 Task: Add Yum Earth Organic Gummy Bears, Gluten Free to the cart.
Action: Mouse moved to (18, 52)
Screenshot: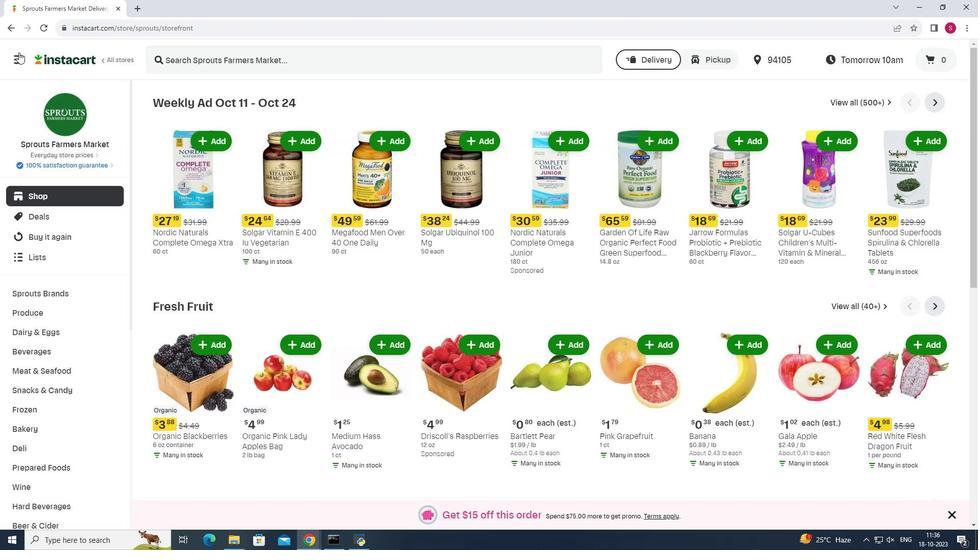 
Action: Mouse pressed left at (18, 52)
Screenshot: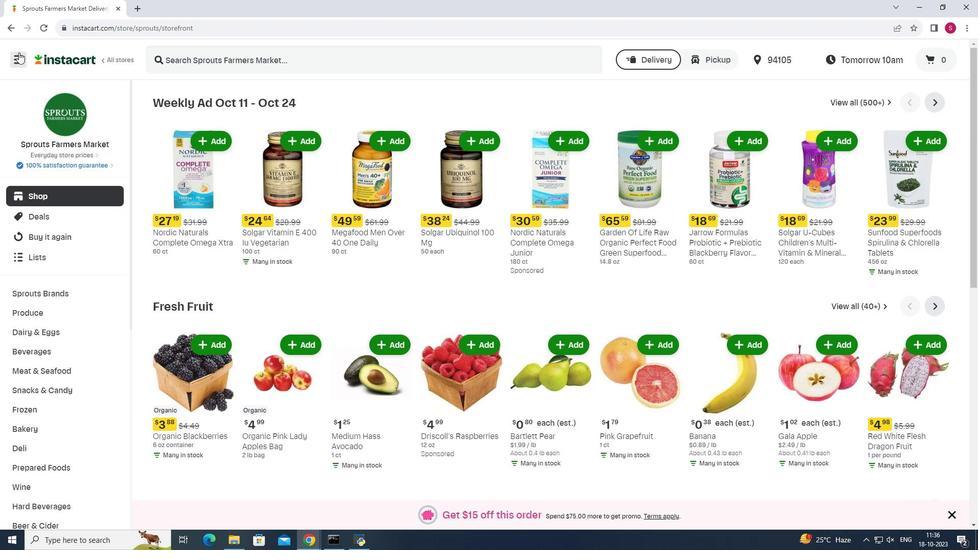 
Action: Mouse moved to (50, 270)
Screenshot: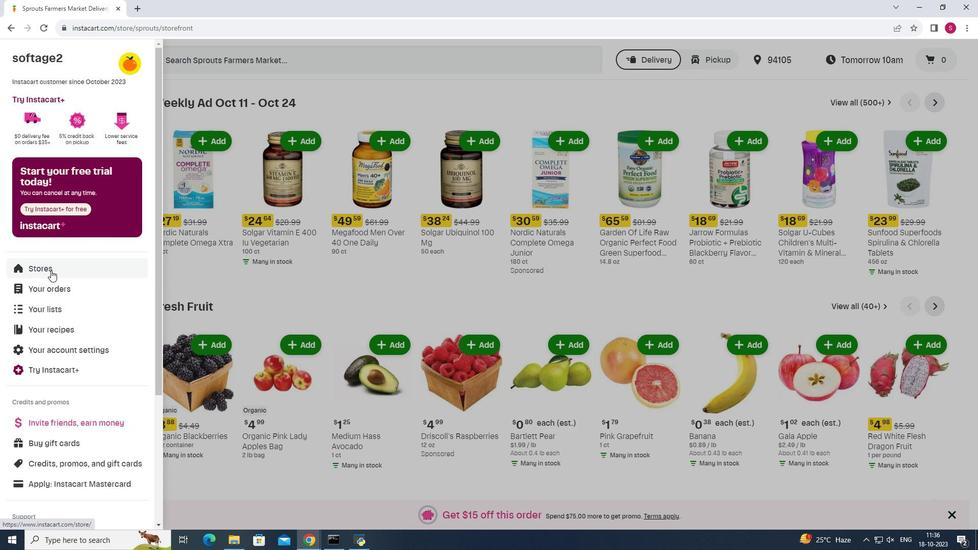 
Action: Mouse pressed left at (50, 270)
Screenshot: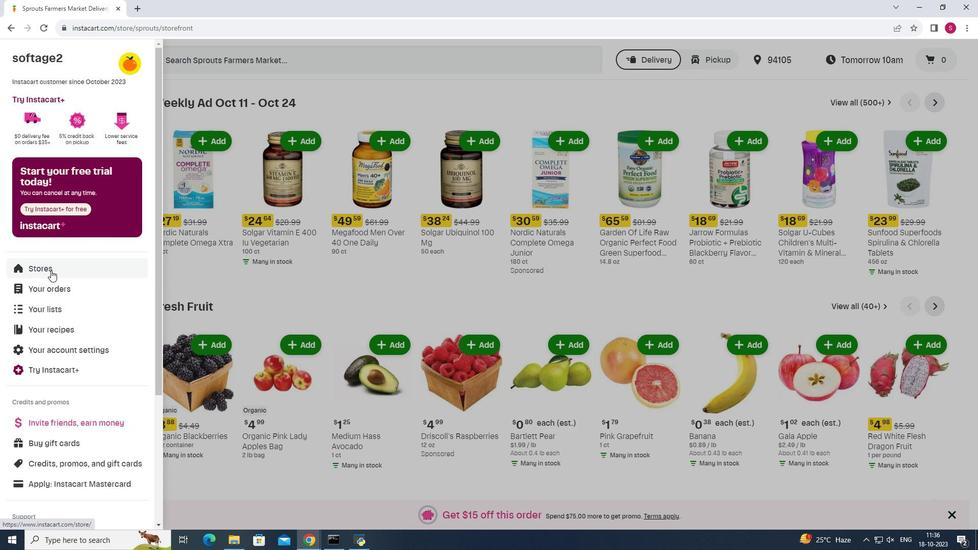 
Action: Mouse moved to (233, 90)
Screenshot: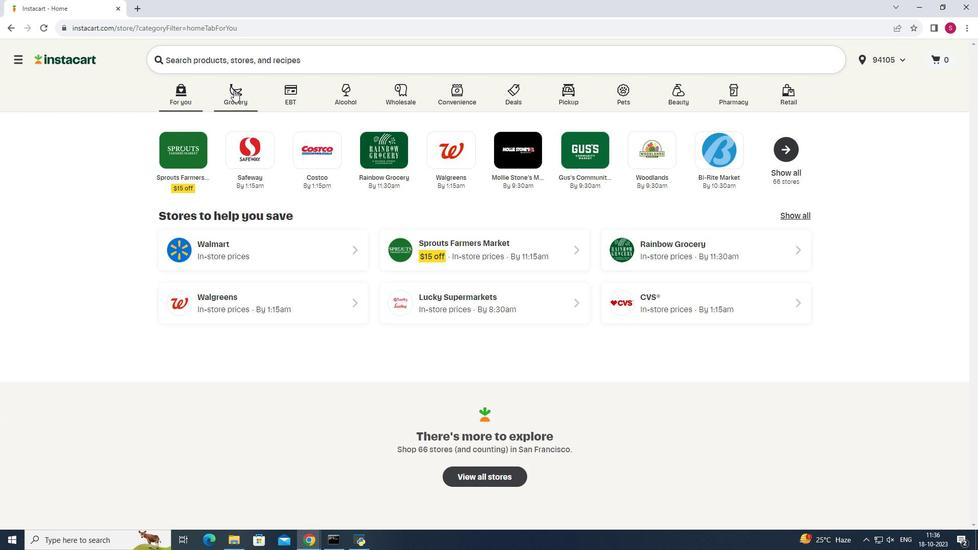 
Action: Mouse pressed left at (233, 90)
Screenshot: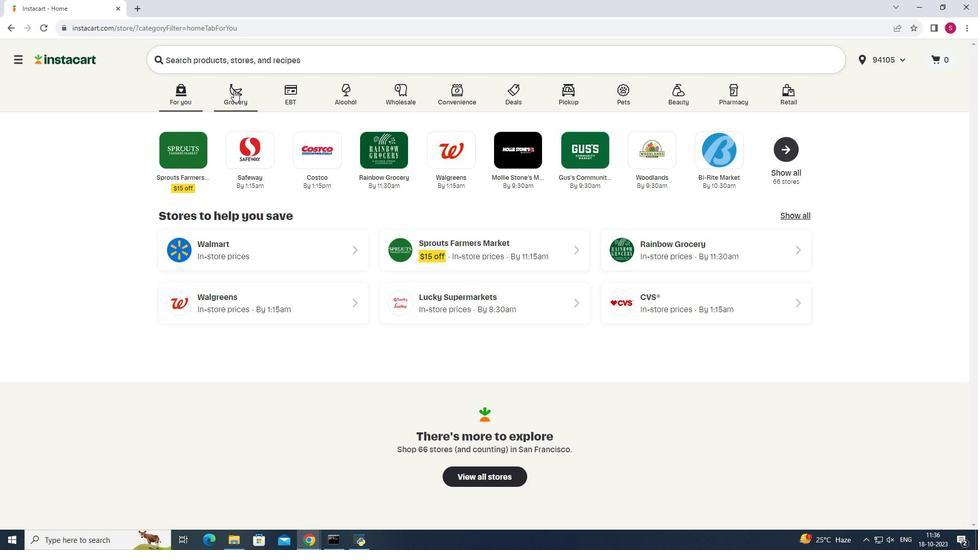 
Action: Mouse moved to (683, 137)
Screenshot: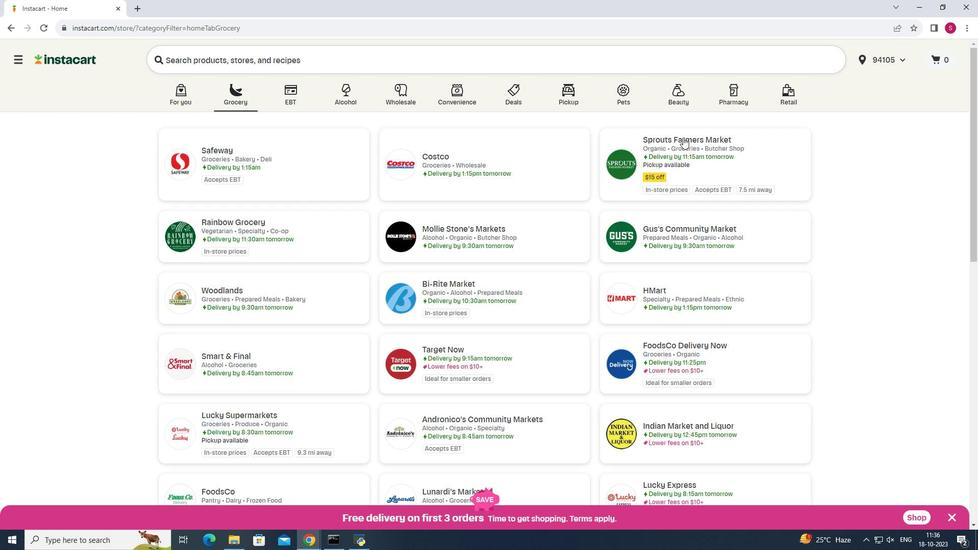 
Action: Mouse pressed left at (683, 137)
Screenshot: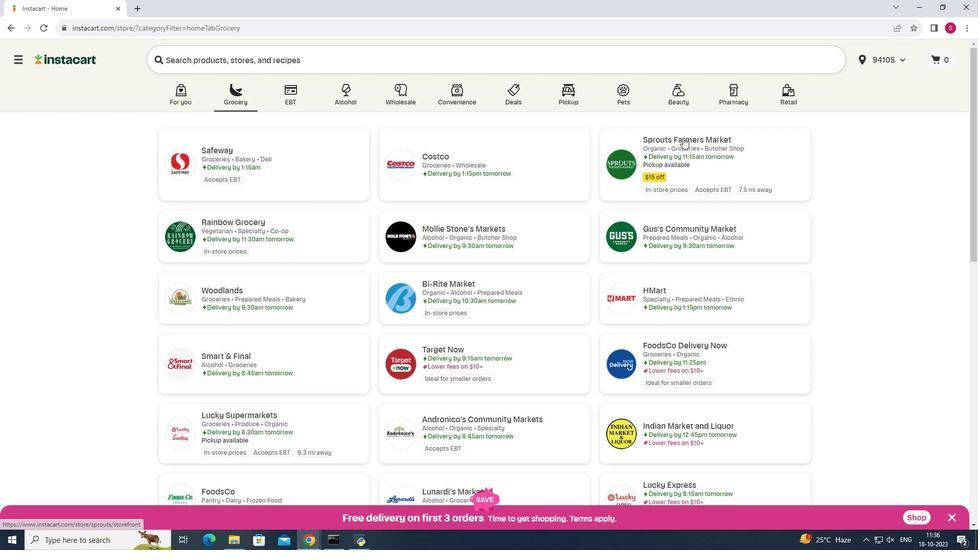 
Action: Mouse moved to (48, 384)
Screenshot: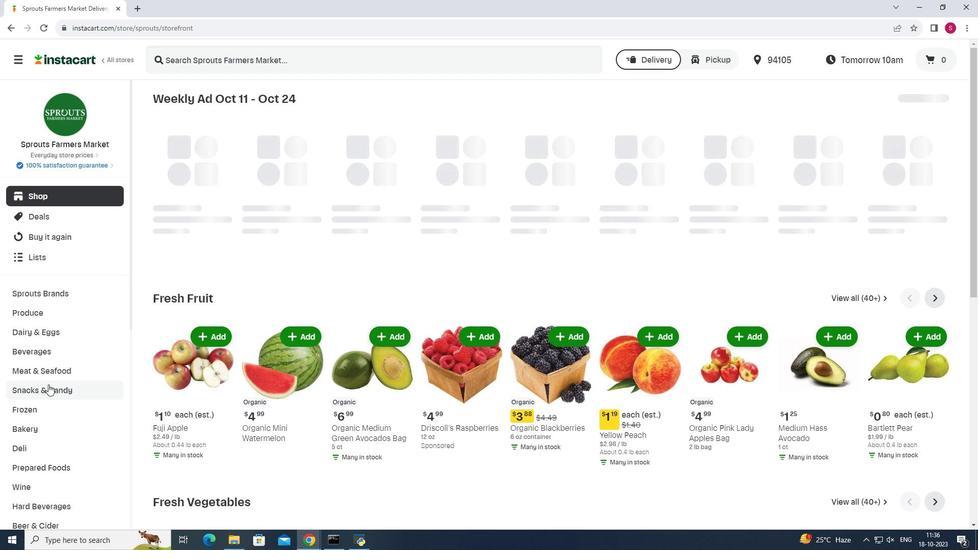 
Action: Mouse pressed left at (48, 384)
Screenshot: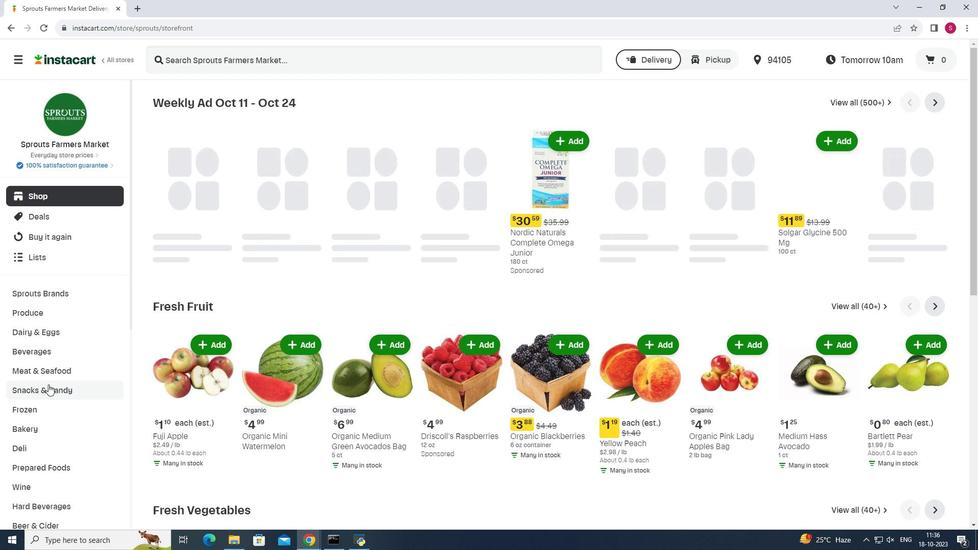
Action: Mouse moved to (306, 127)
Screenshot: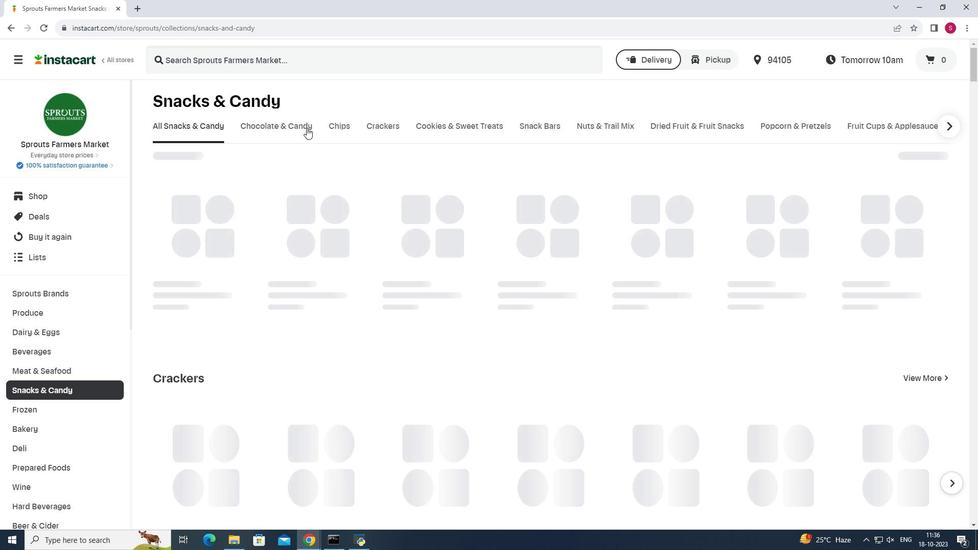 
Action: Mouse pressed left at (306, 127)
Screenshot: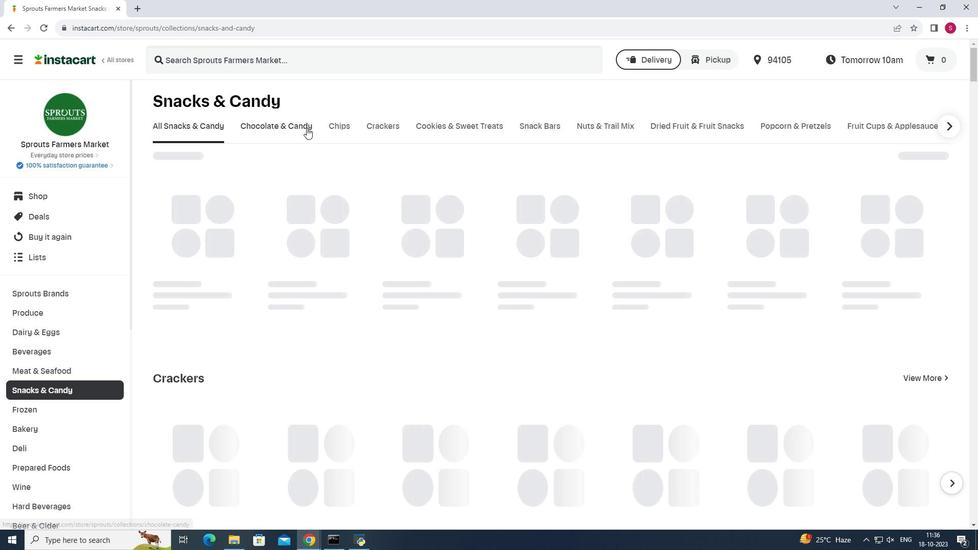 
Action: Mouse moved to (360, 165)
Screenshot: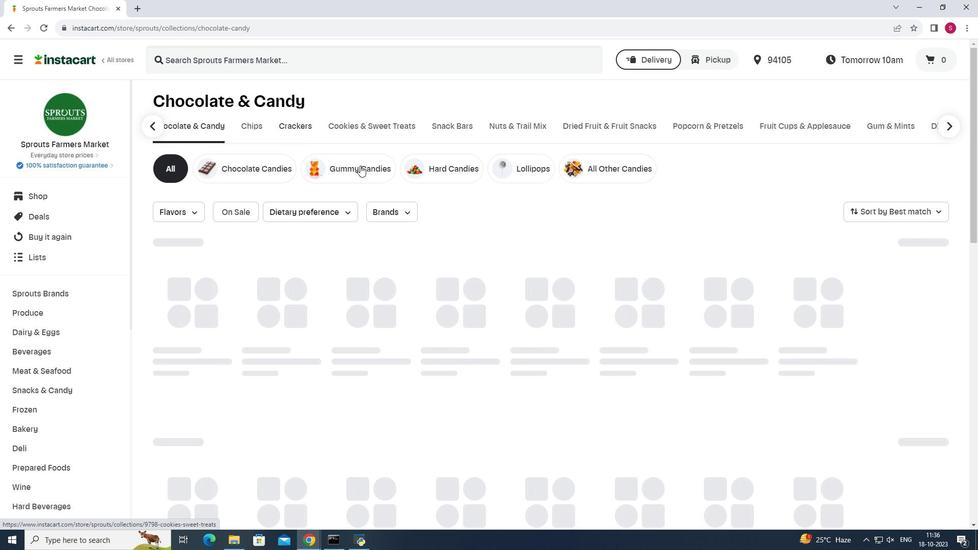 
Action: Mouse pressed left at (360, 165)
Screenshot: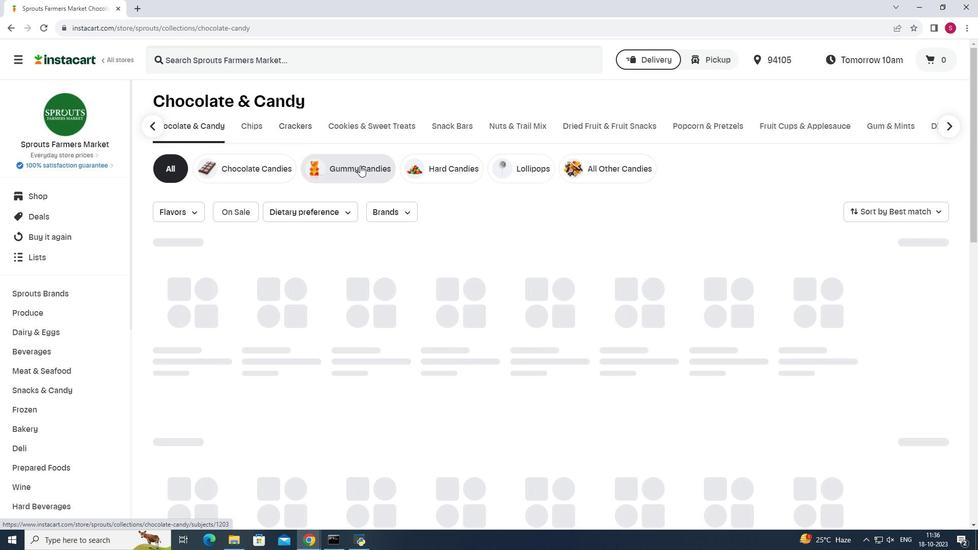 
Action: Mouse moved to (381, 60)
Screenshot: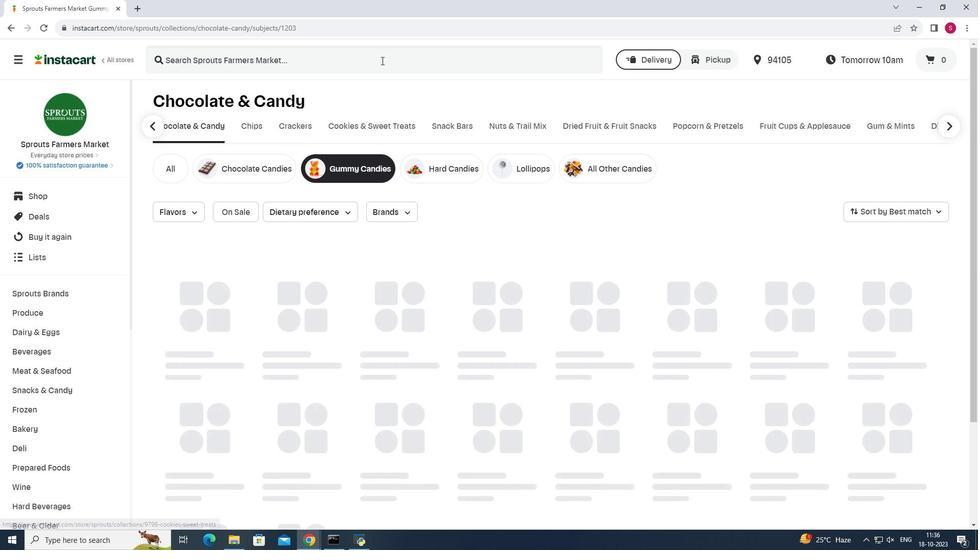 
Action: Mouse pressed left at (381, 60)
Screenshot: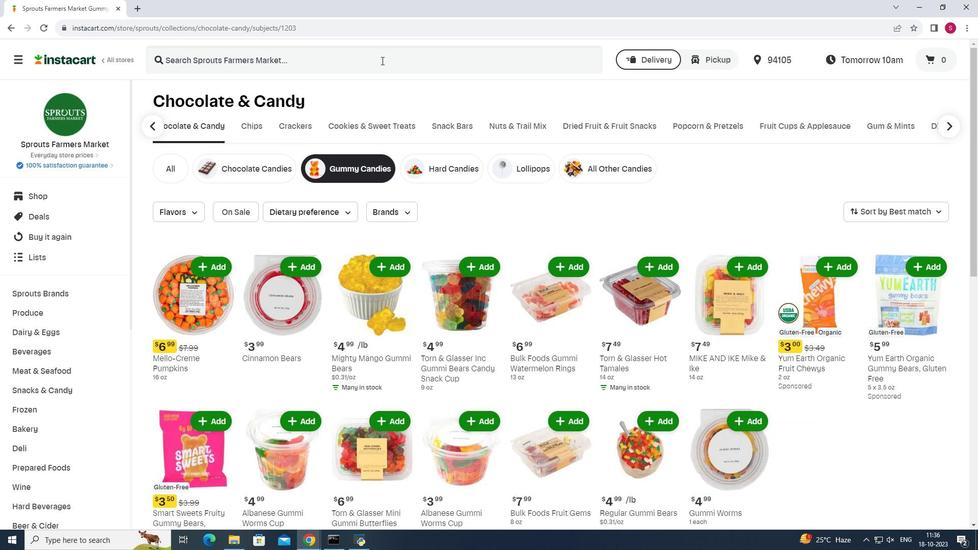 
Action: Key pressed <Key.shift>Yum<Key.space><Key.shift>Earth<Key.space><Key.shift>Organic<Key.space><Key.shift>Gummy<Key.space><Key.shift>Bears,<Key.space><Key.shift><Key.shift>Gluten<Key.space><Key.shift>Free<Key.enter>
Screenshot: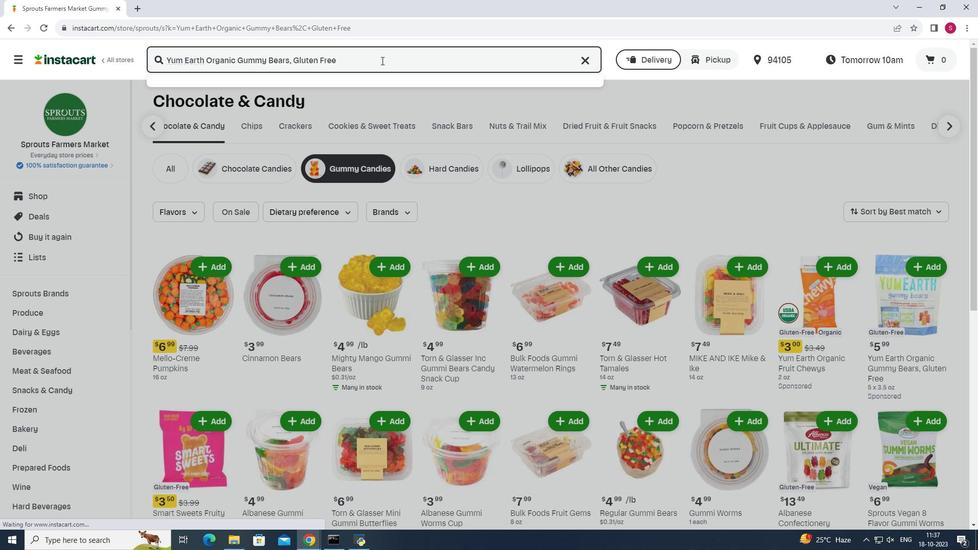 
Action: Mouse moved to (272, 177)
Screenshot: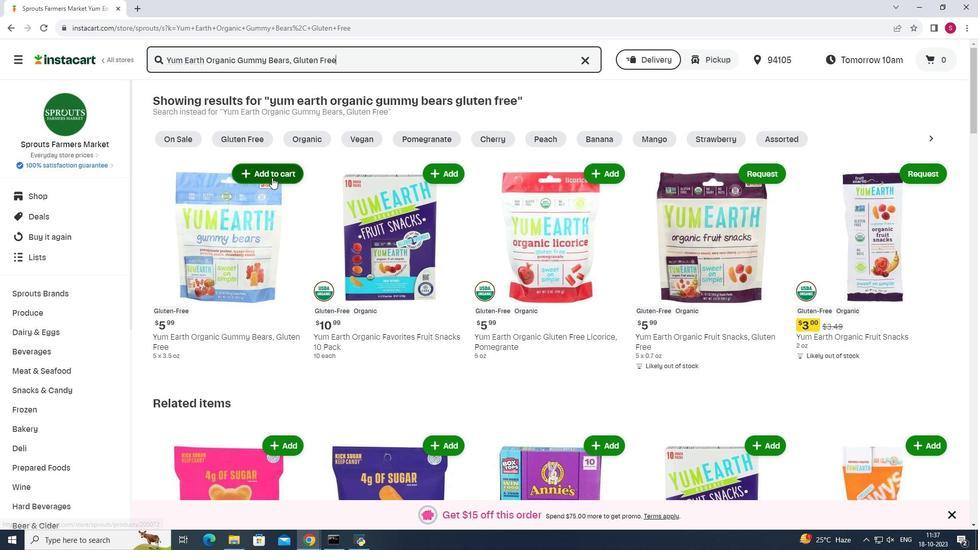 
Action: Mouse pressed left at (272, 177)
Screenshot: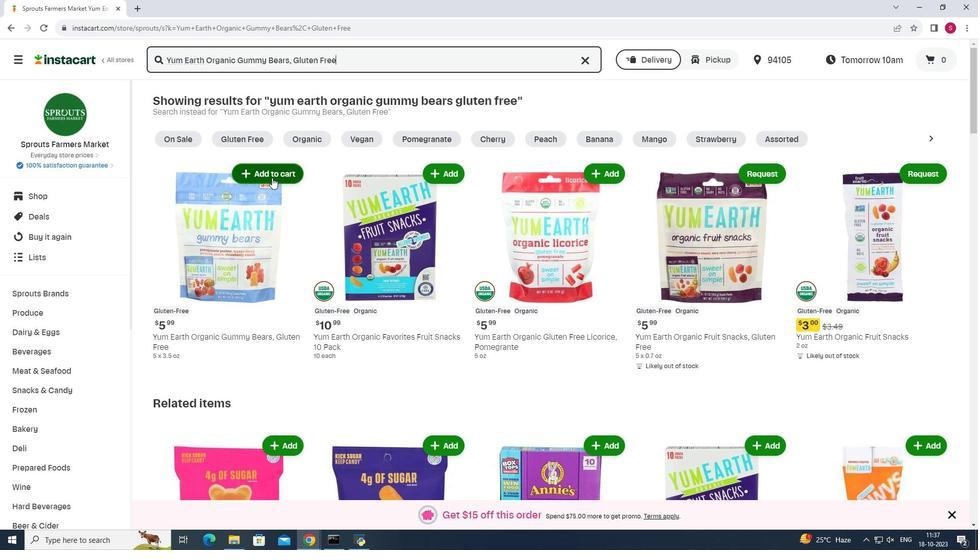 
Action: Mouse moved to (543, 189)
Screenshot: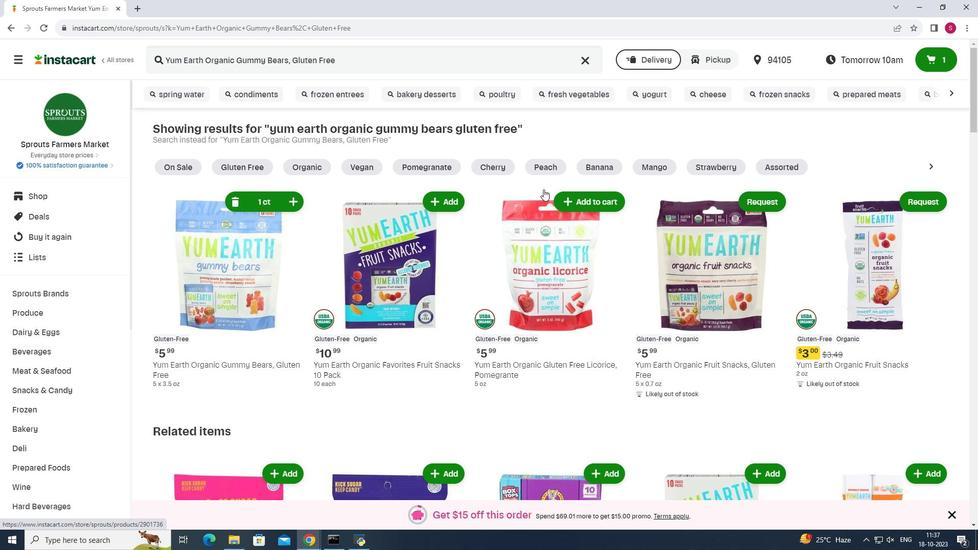 
